 Task: Select the start date as May 2012.
Action: Mouse moved to (711, 74)
Screenshot: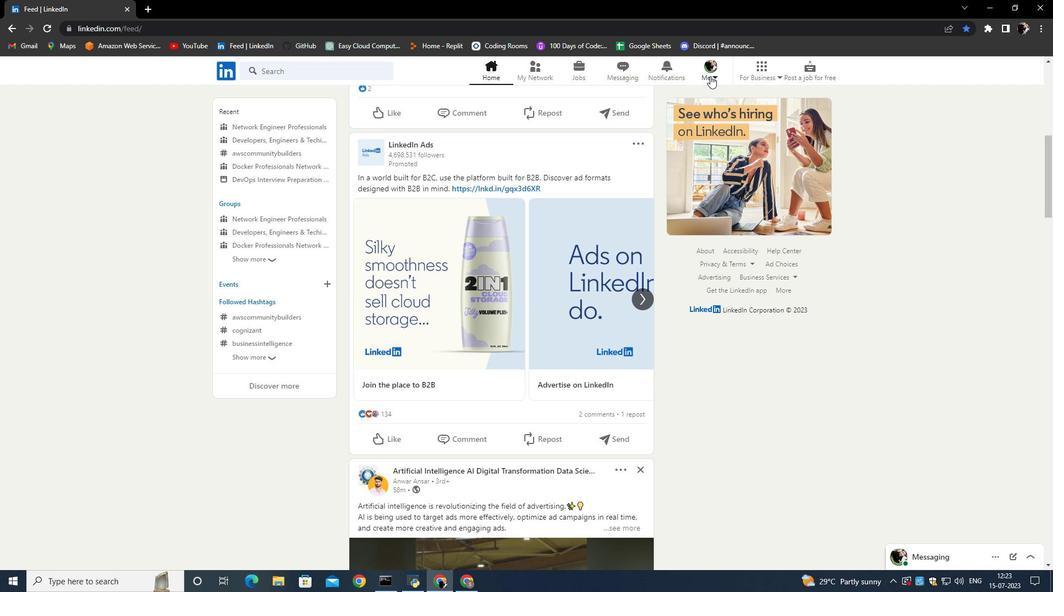 
Action: Mouse pressed left at (711, 74)
Screenshot: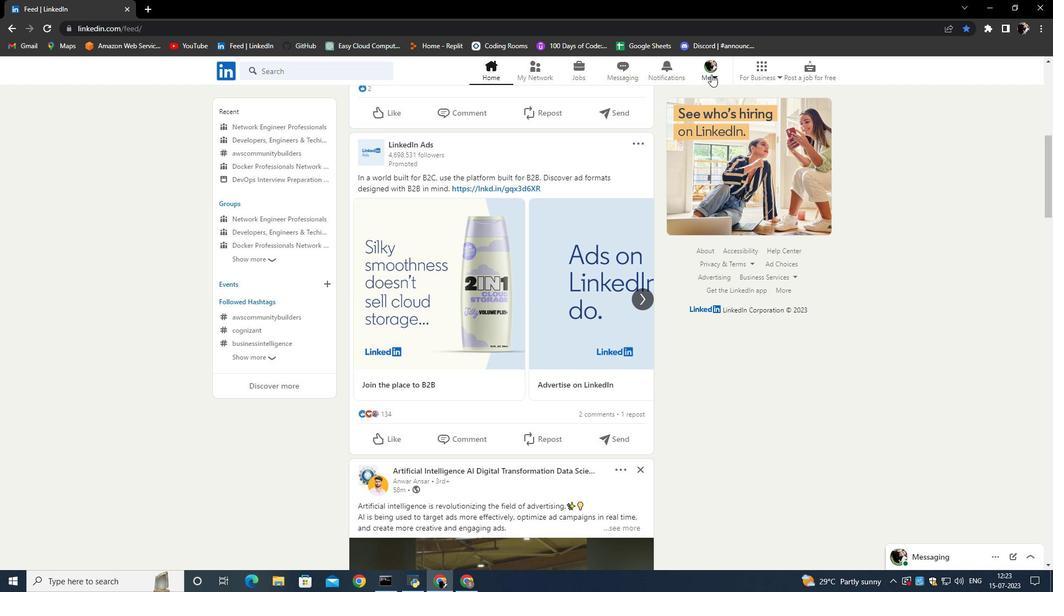 
Action: Mouse moved to (606, 121)
Screenshot: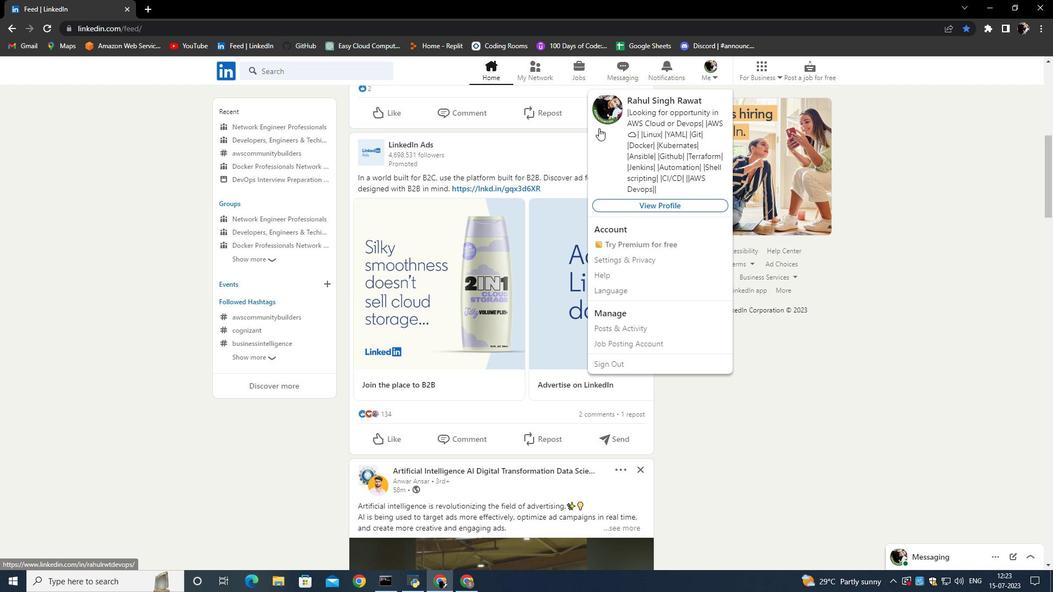 
Action: Mouse pressed left at (606, 121)
Screenshot: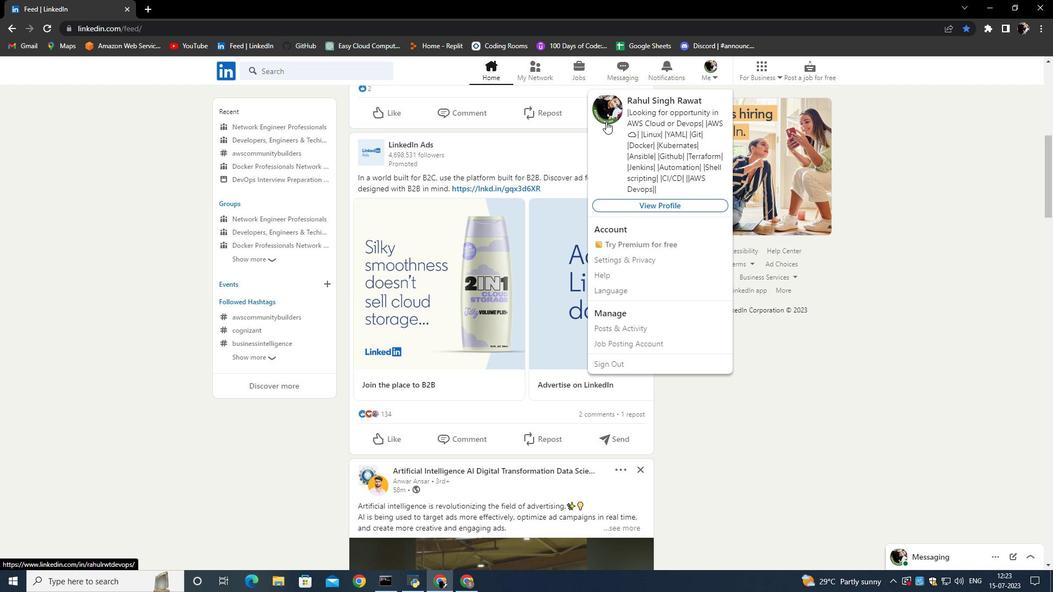 
Action: Mouse moved to (321, 411)
Screenshot: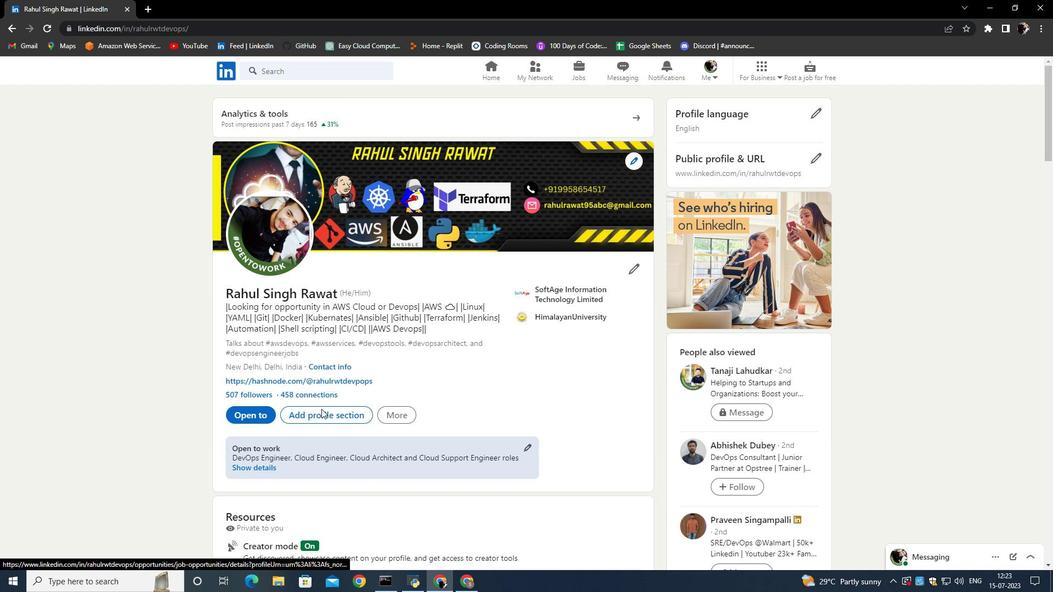 
Action: Mouse pressed left at (321, 411)
Screenshot: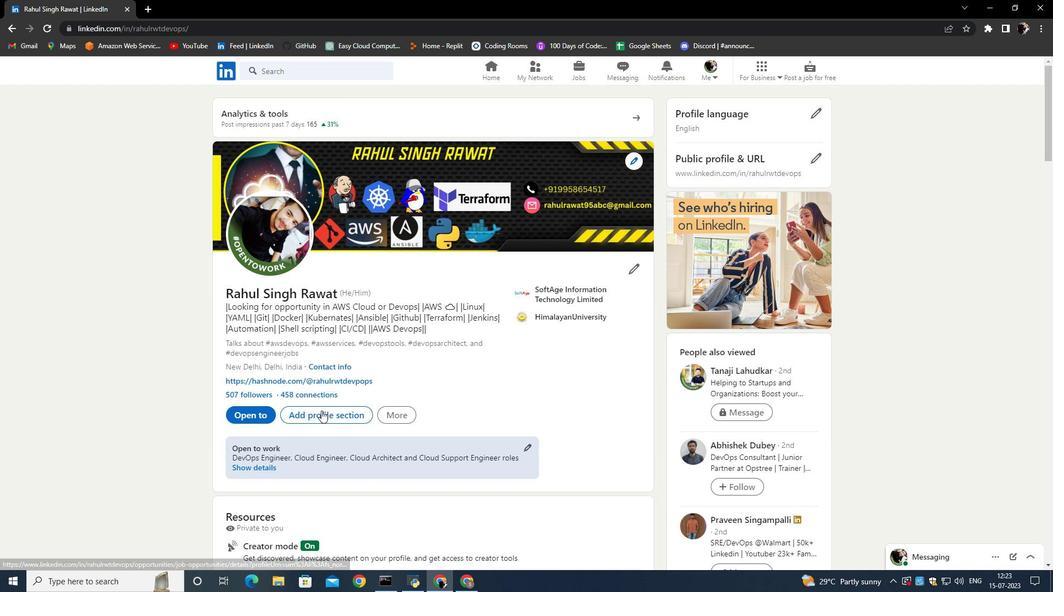 
Action: Mouse moved to (424, 306)
Screenshot: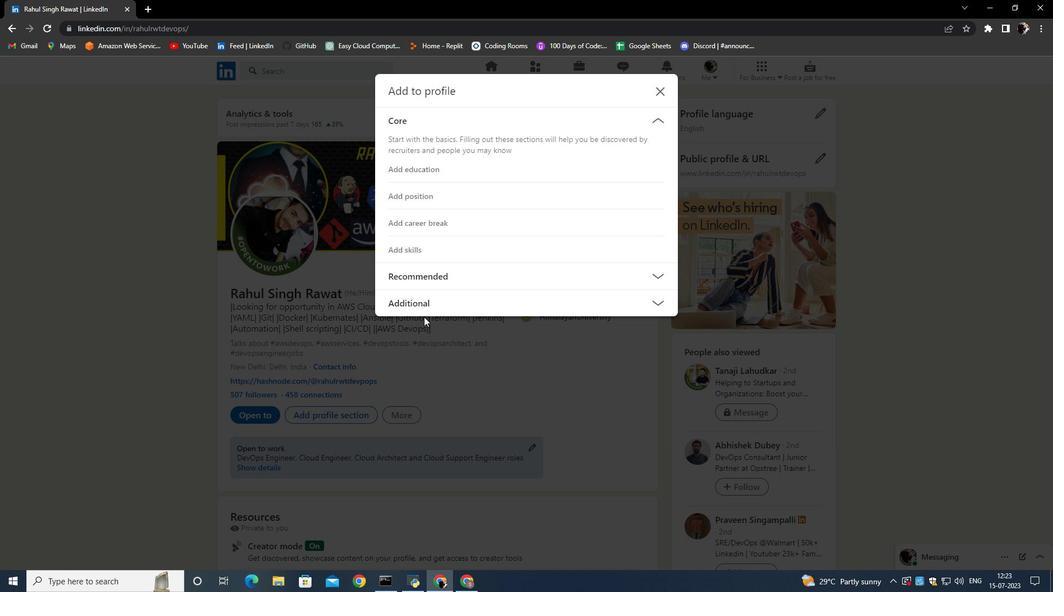 
Action: Mouse pressed left at (424, 306)
Screenshot: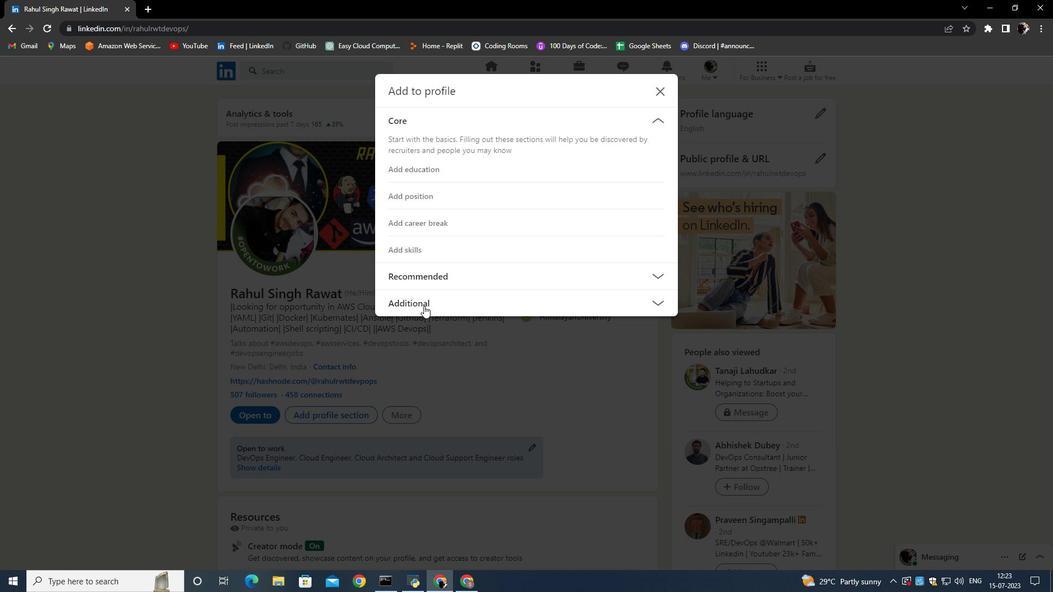 
Action: Mouse moved to (416, 227)
Screenshot: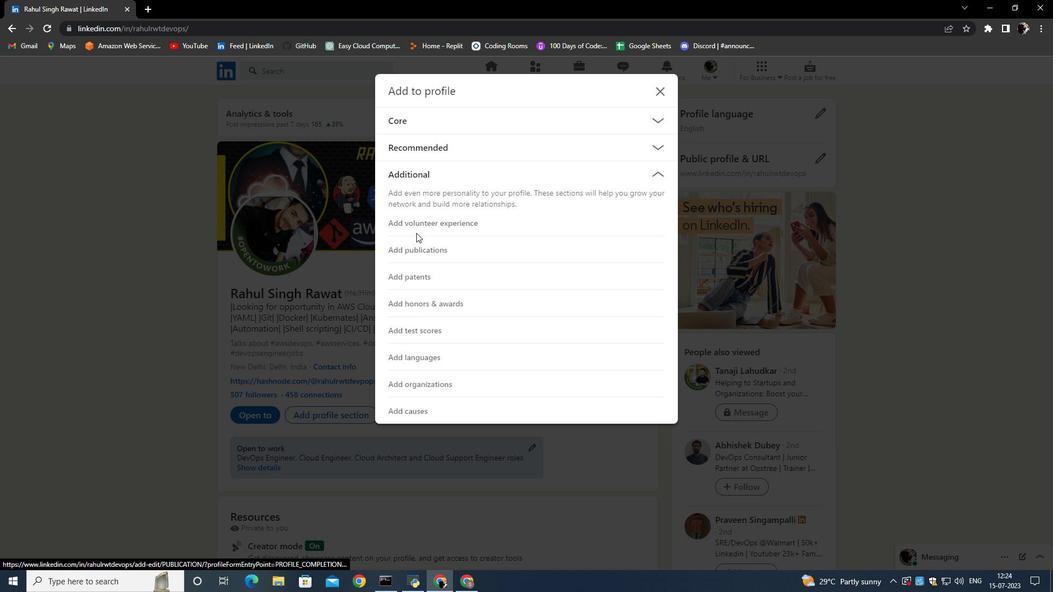 
Action: Mouse pressed left at (416, 227)
Screenshot: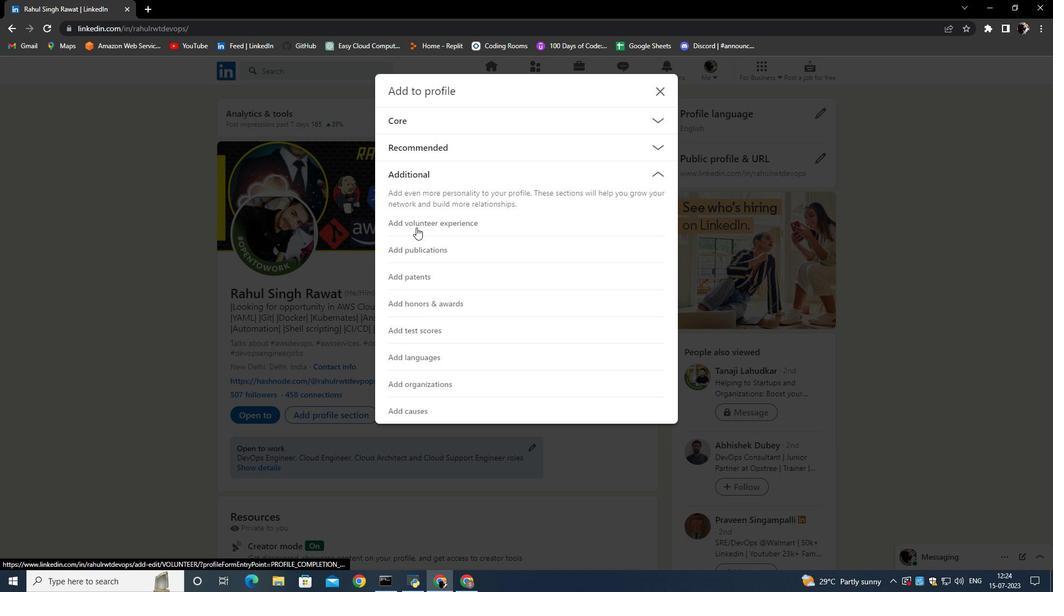 
Action: Mouse moved to (385, 319)
Screenshot: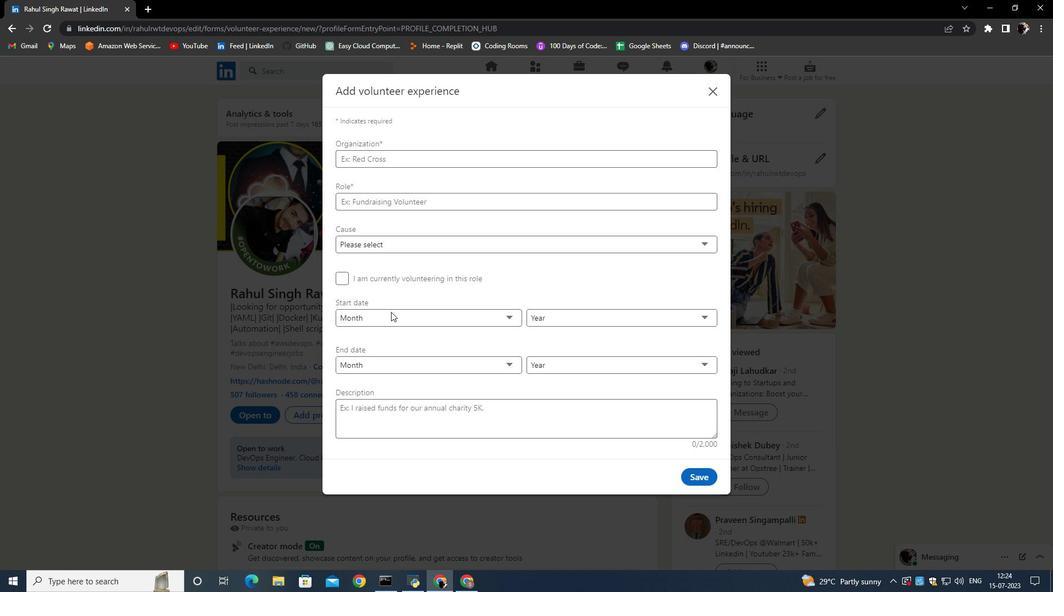 
Action: Mouse pressed left at (385, 319)
Screenshot: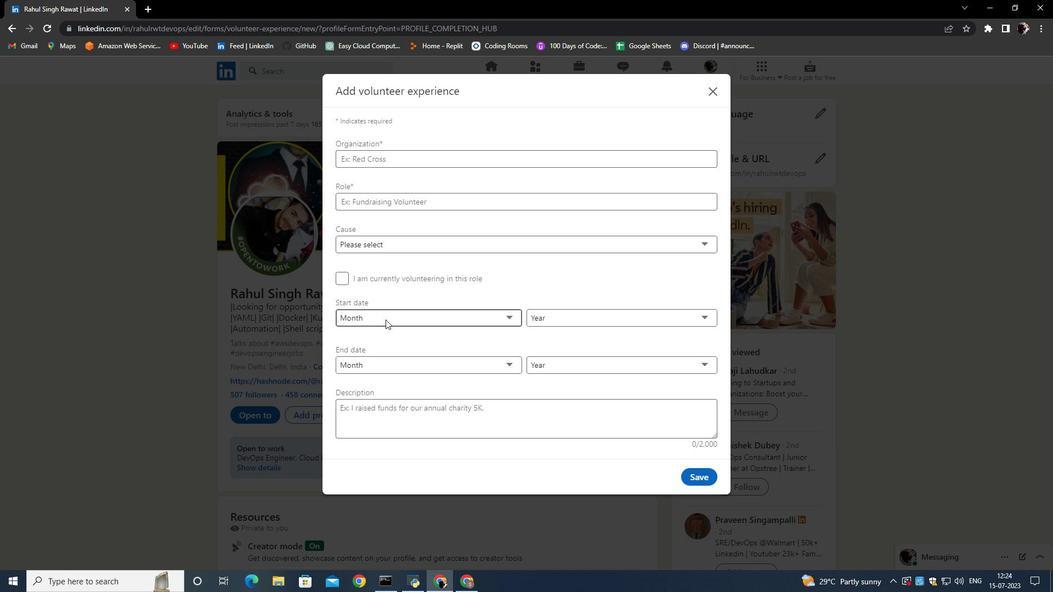 
Action: Mouse moved to (363, 391)
Screenshot: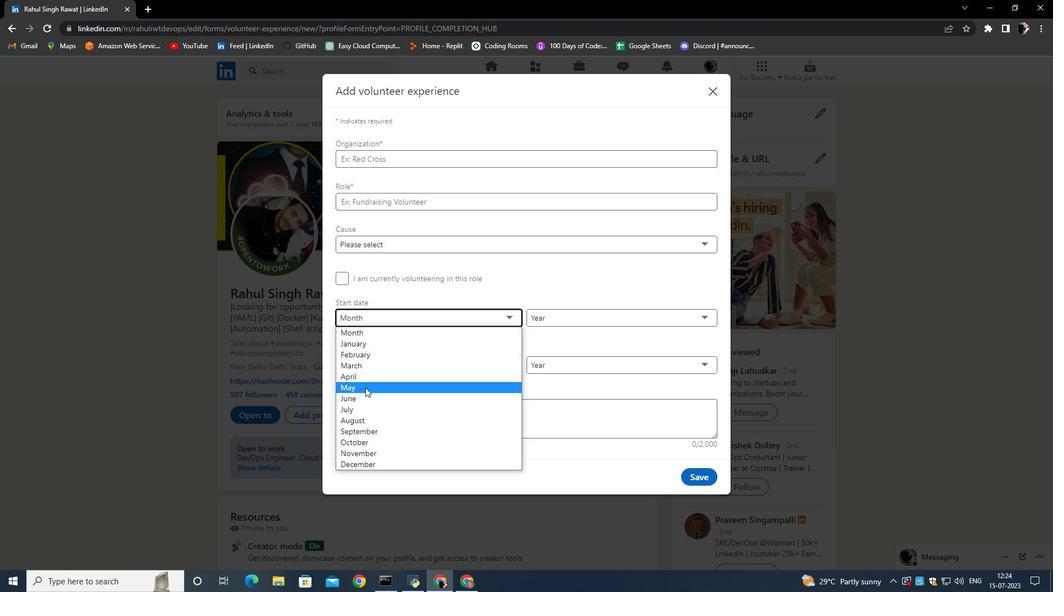 
Action: Mouse pressed left at (363, 391)
Screenshot: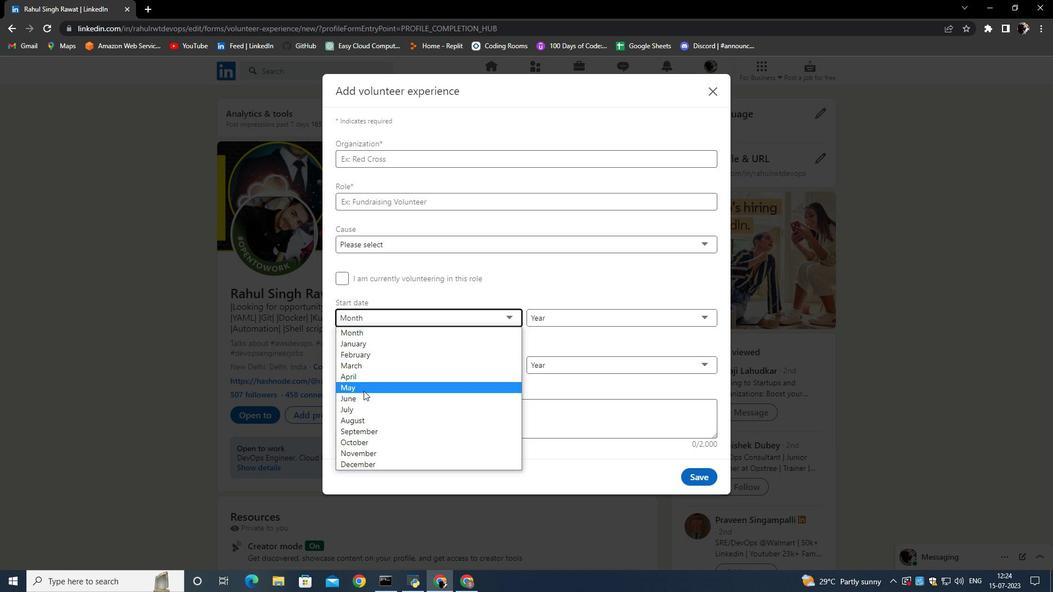 
Action: Mouse moved to (562, 314)
Screenshot: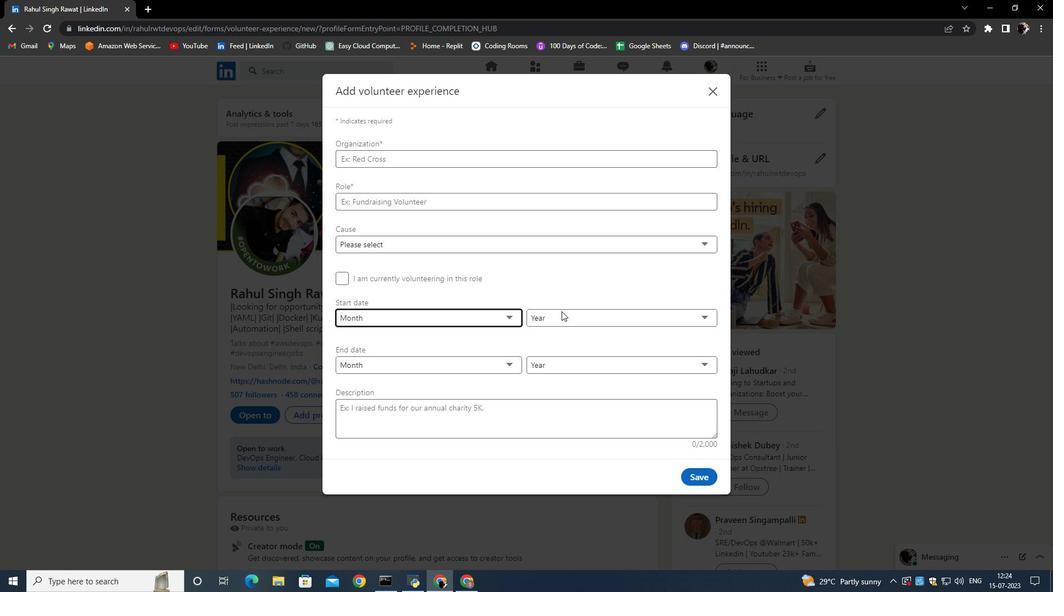 
Action: Mouse pressed left at (562, 314)
Screenshot: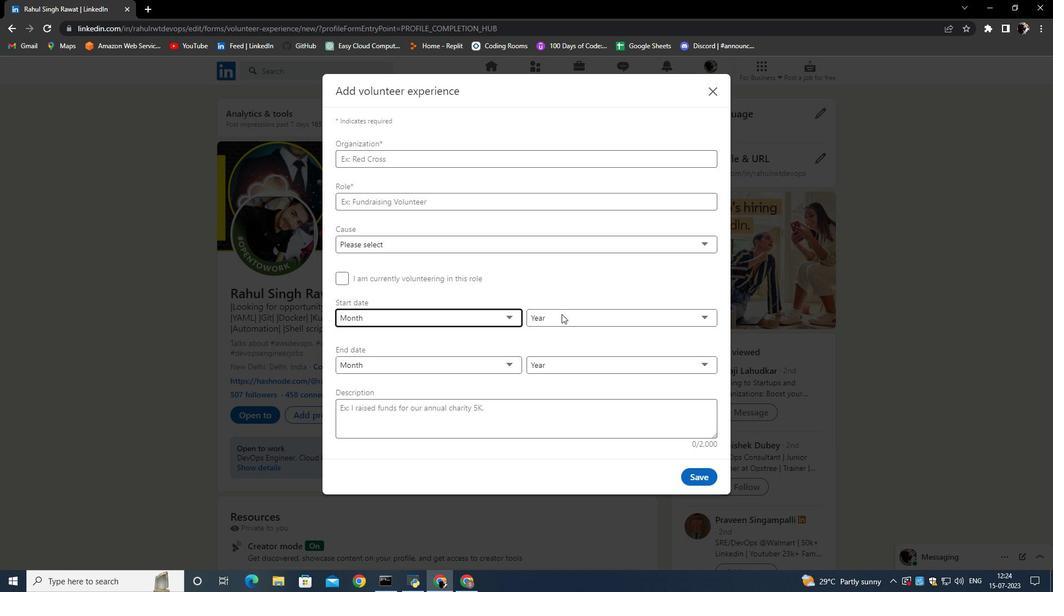 
Action: Mouse moved to (558, 464)
Screenshot: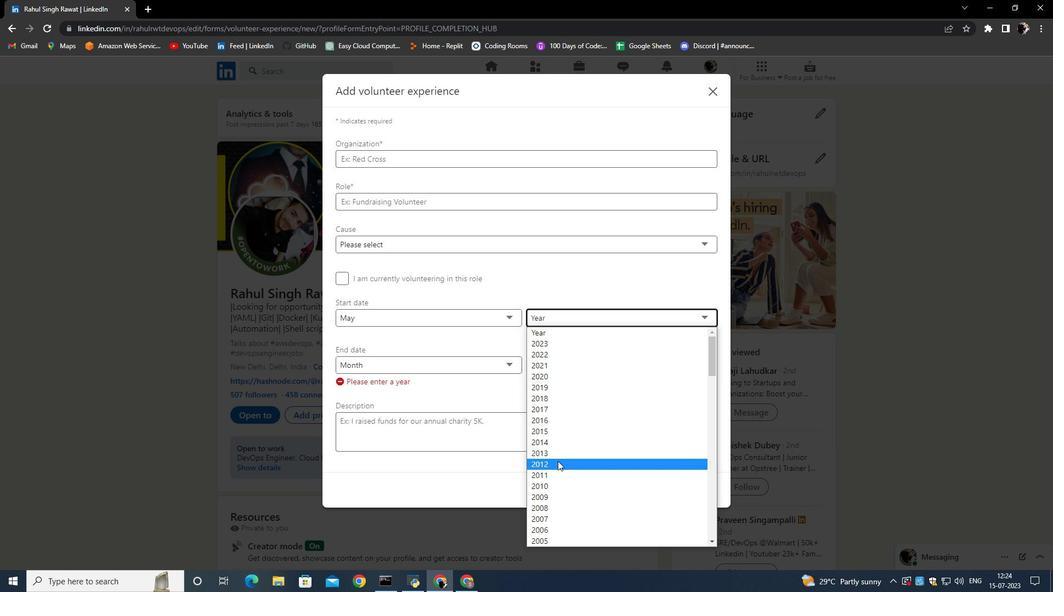 
Action: Mouse pressed left at (558, 464)
Screenshot: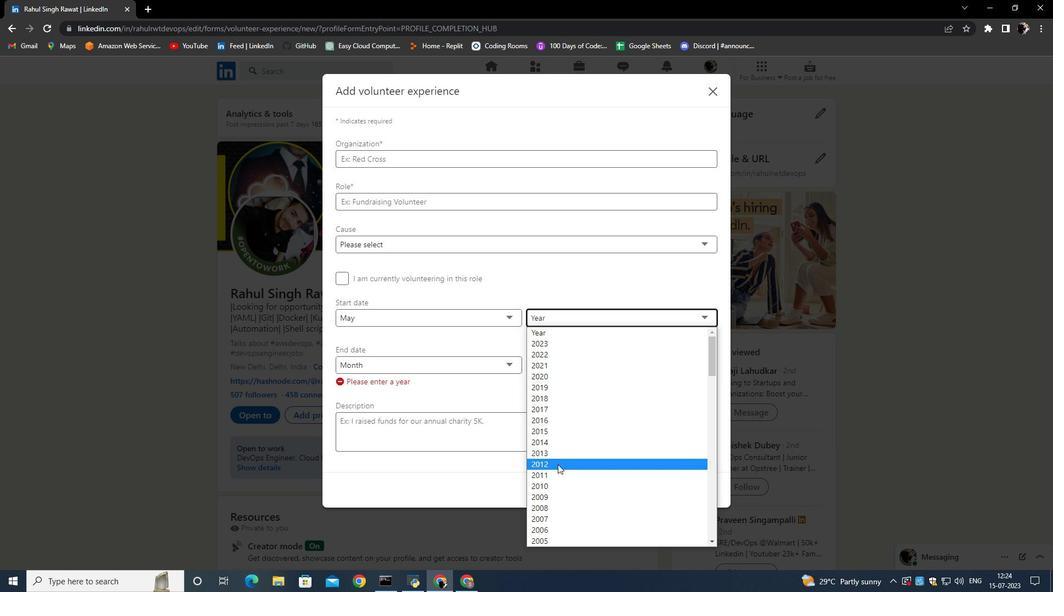 
Action: Mouse moved to (560, 442)
Screenshot: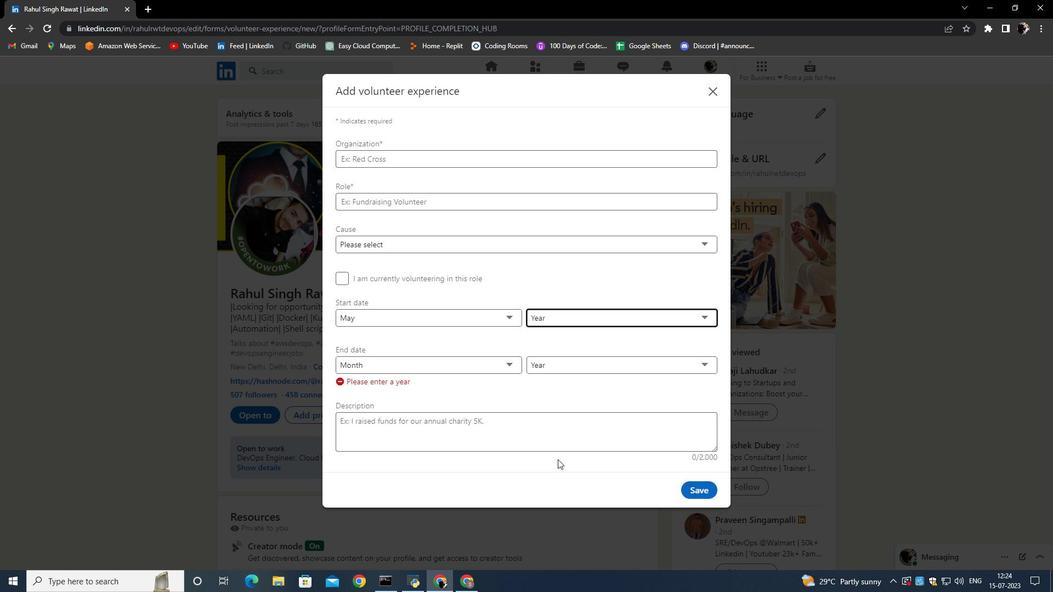 
